 Task: Create a rule from the Routing list, Task moved to a section -> Set Priority in the project AgileBridge , set the section as Done clear the priority
Action: Mouse moved to (104, 299)
Screenshot: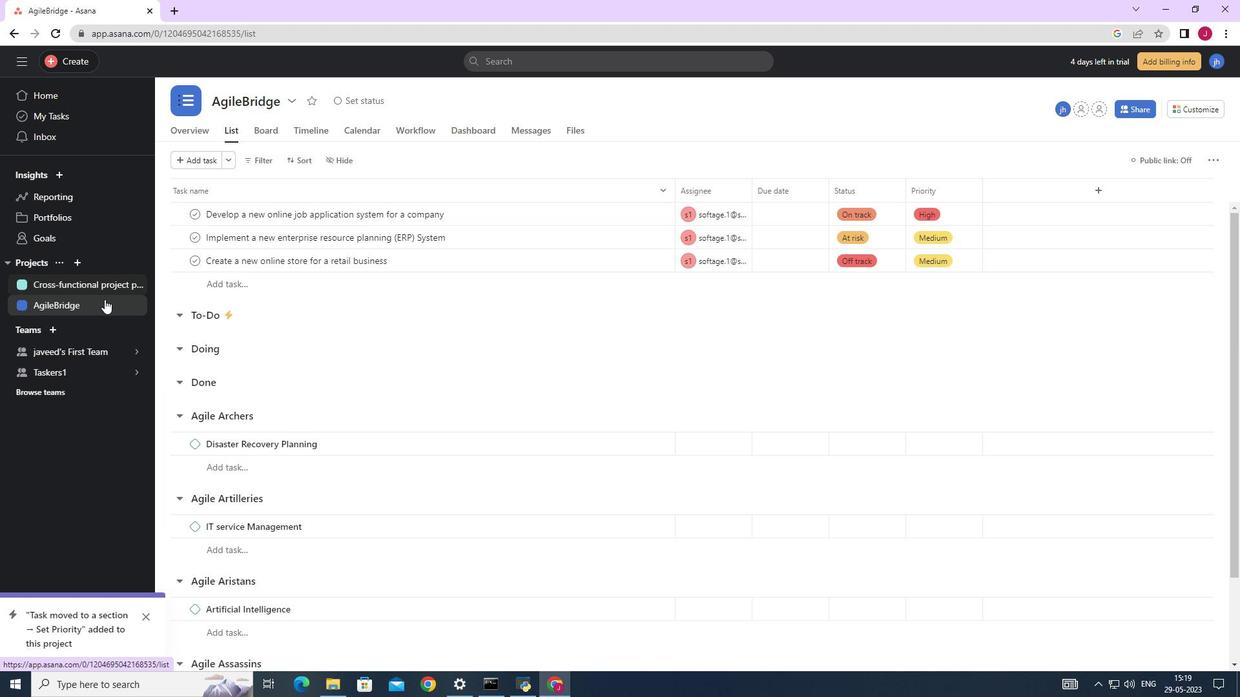 
Action: Mouse pressed left at (104, 299)
Screenshot: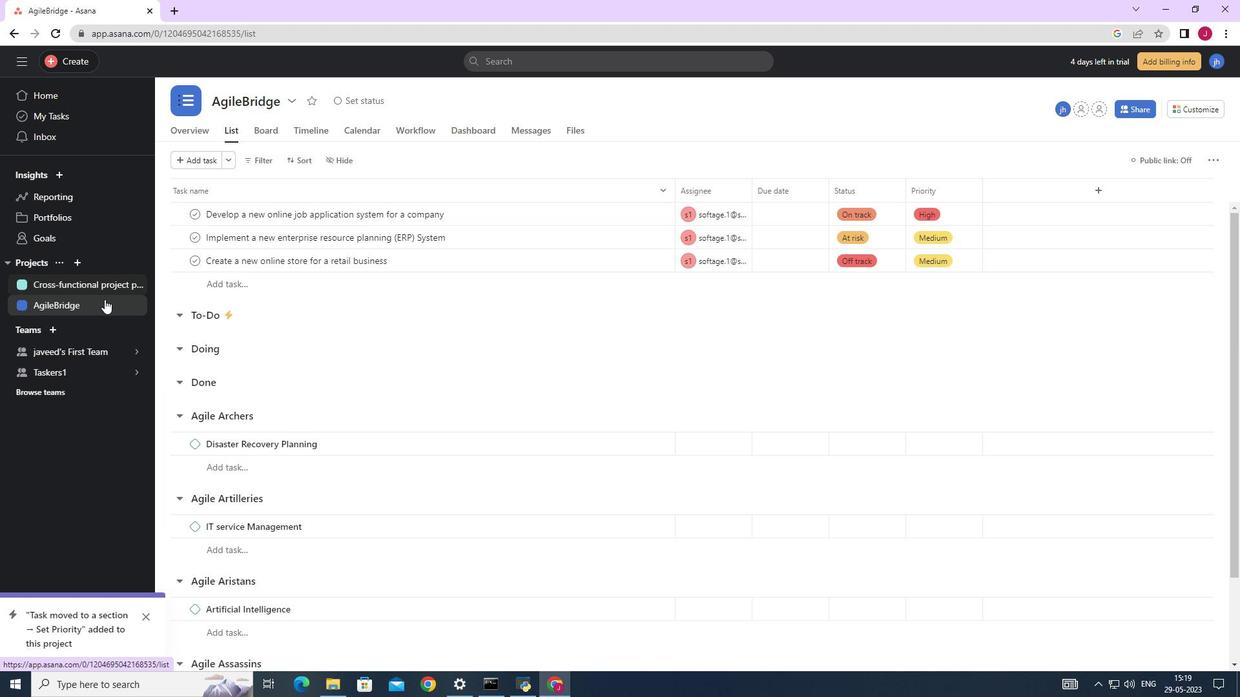 
Action: Mouse moved to (1189, 110)
Screenshot: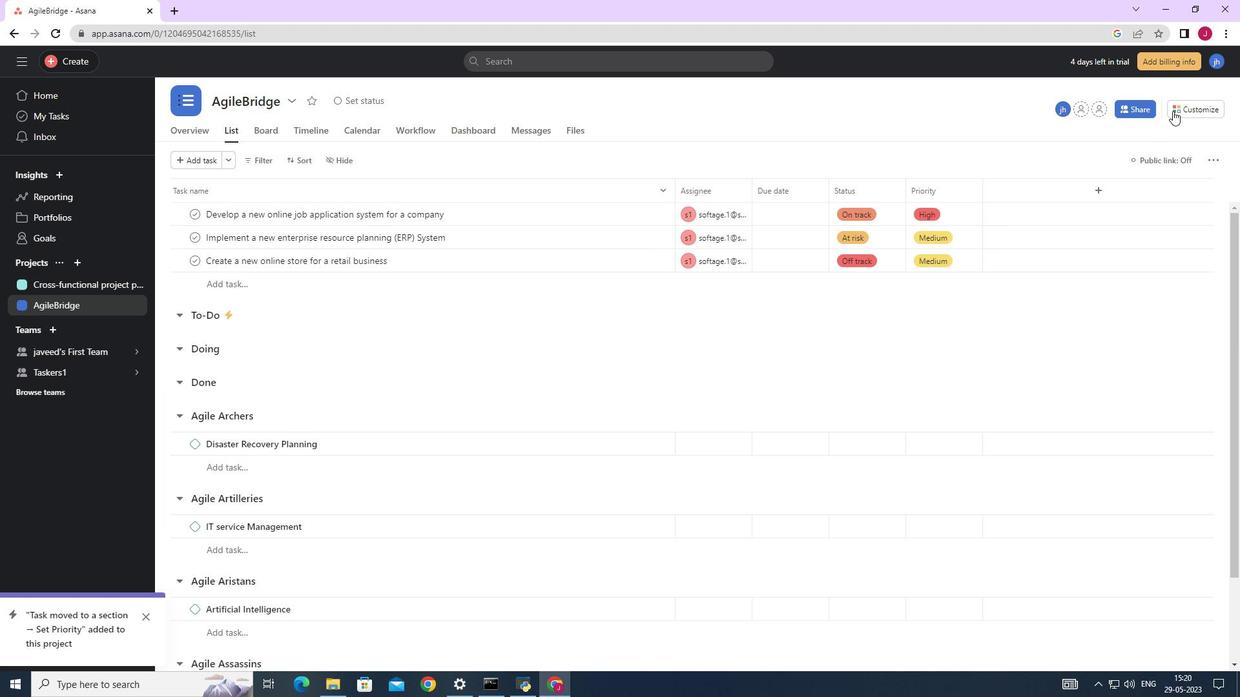 
Action: Mouse pressed left at (1189, 110)
Screenshot: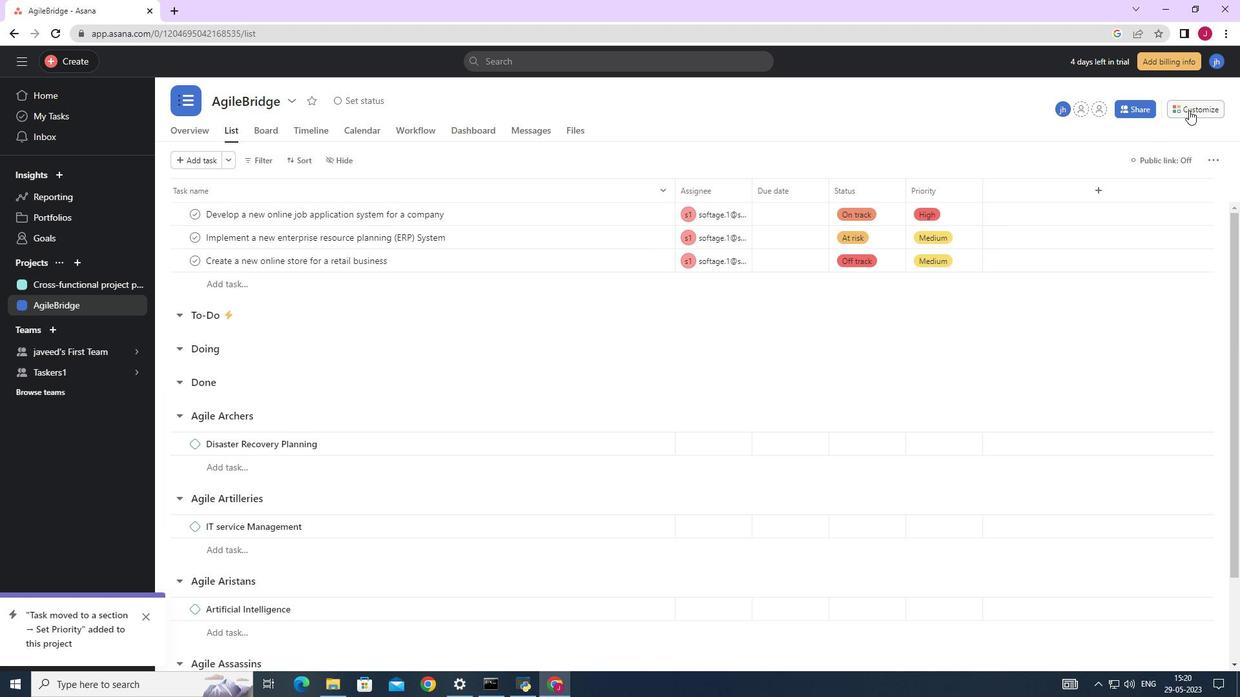 
Action: Mouse moved to (964, 290)
Screenshot: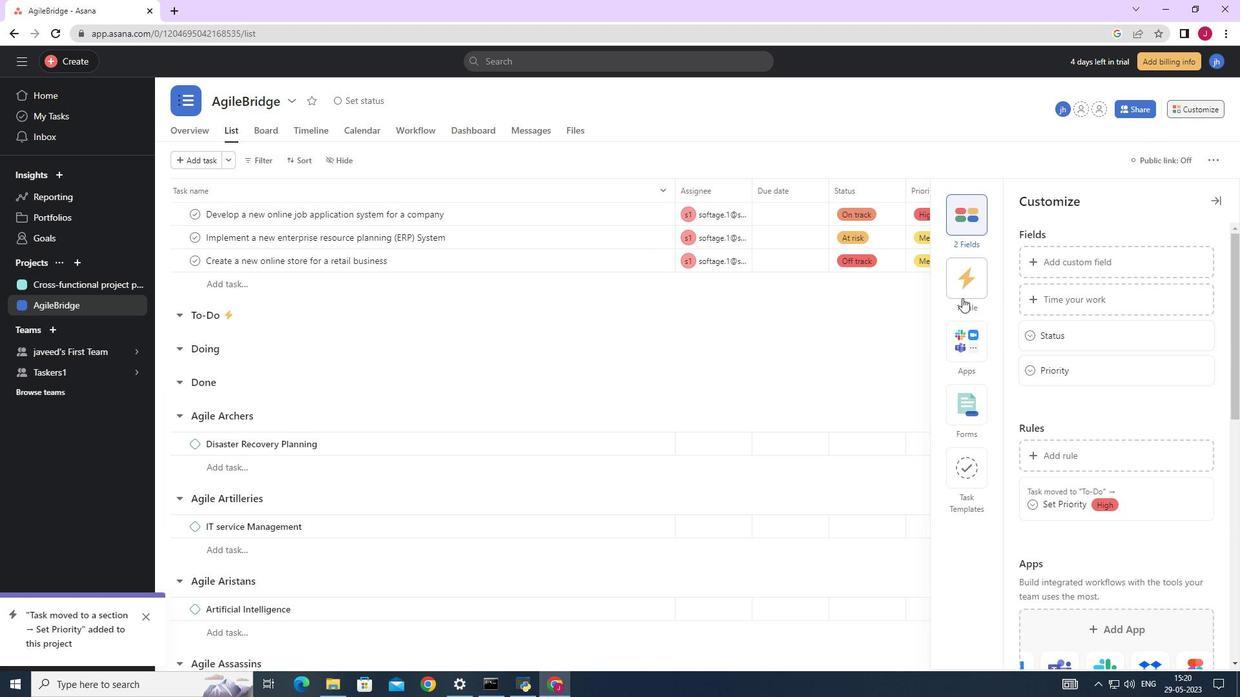
Action: Mouse pressed left at (964, 290)
Screenshot: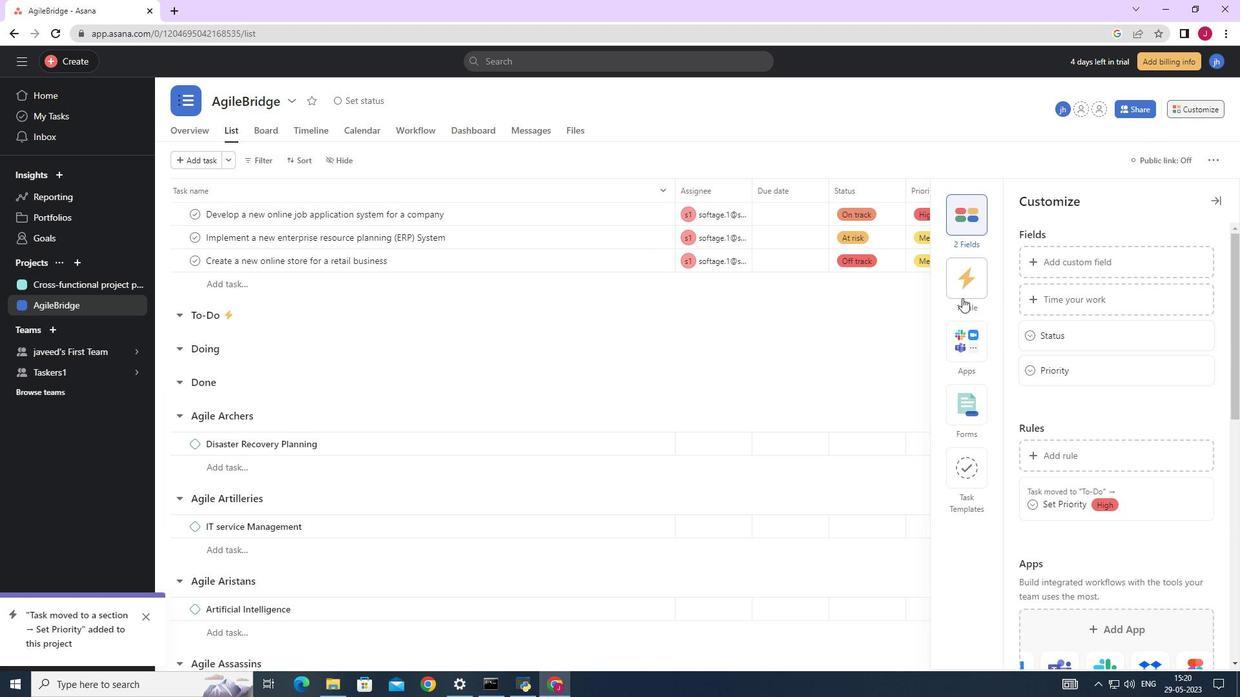 
Action: Mouse moved to (1081, 262)
Screenshot: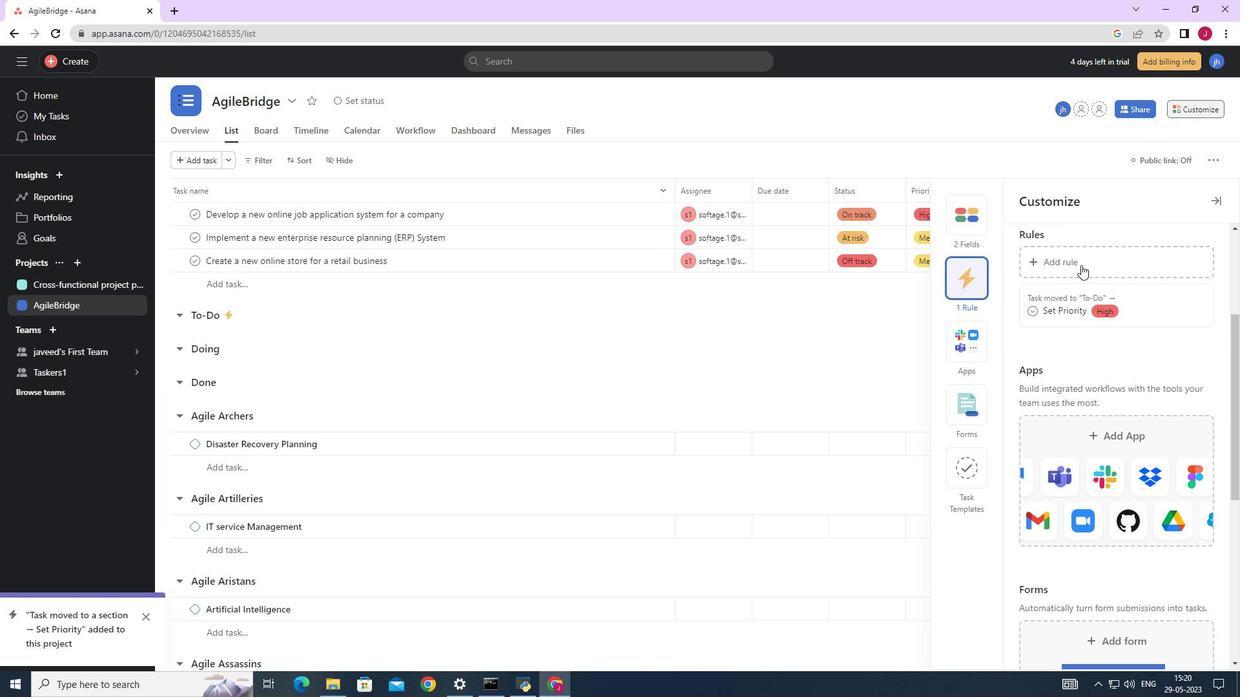 
Action: Mouse pressed left at (1081, 262)
Screenshot: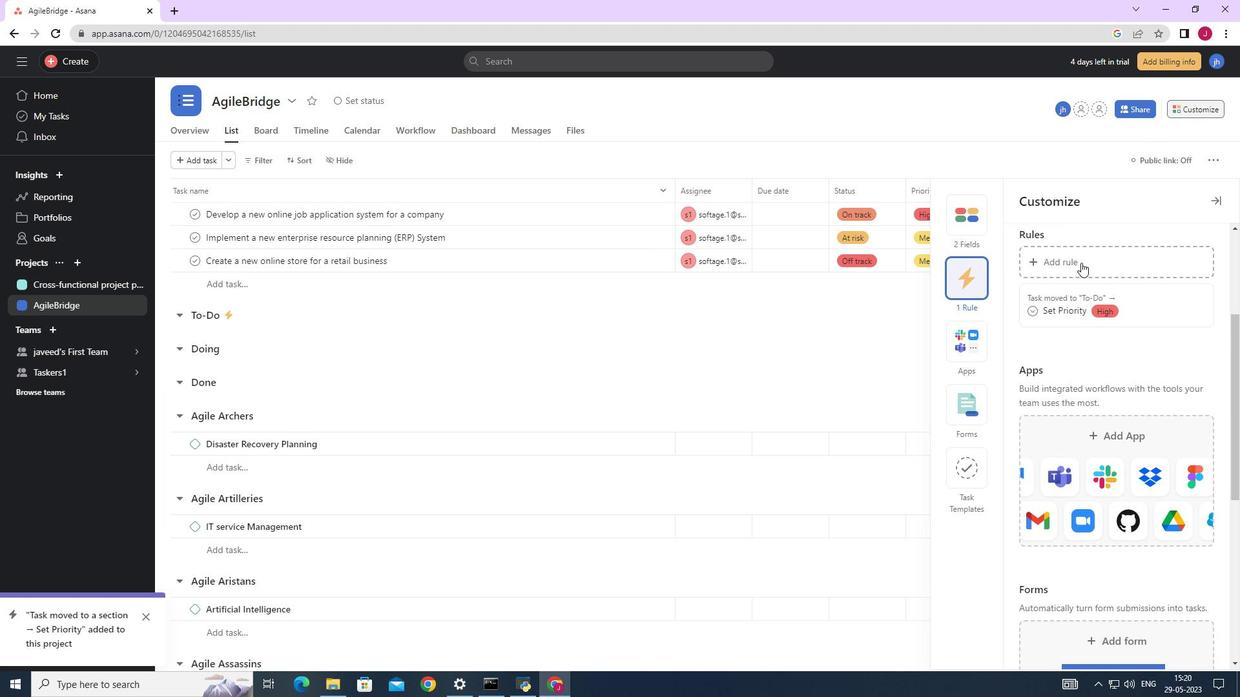 
Action: Mouse moved to (575, 266)
Screenshot: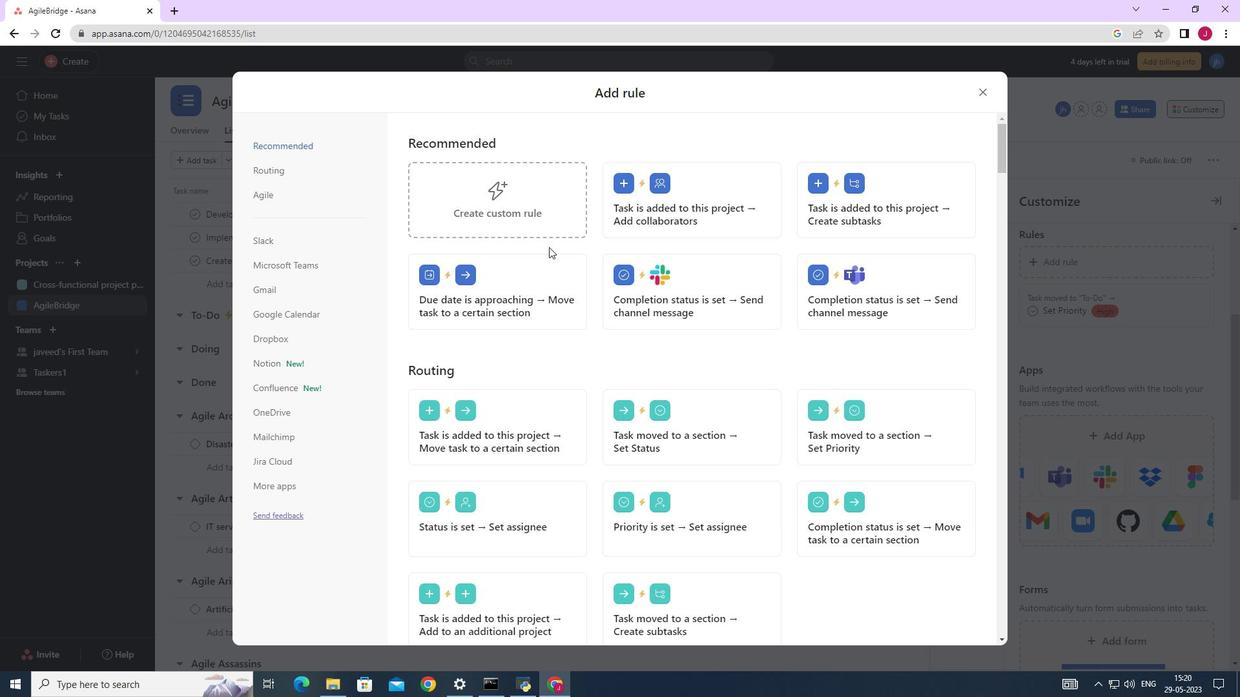
Action: Mouse scrolled (575, 265) with delta (0, 0)
Screenshot: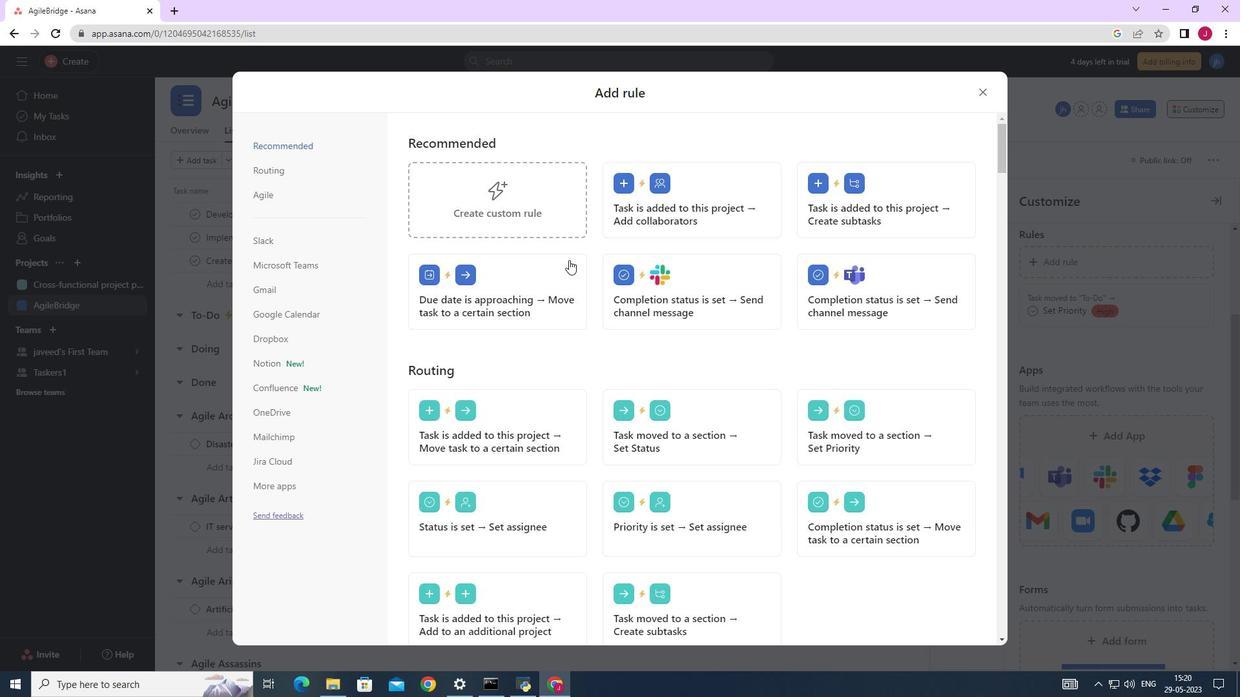 
Action: Mouse moved to (575, 266)
Screenshot: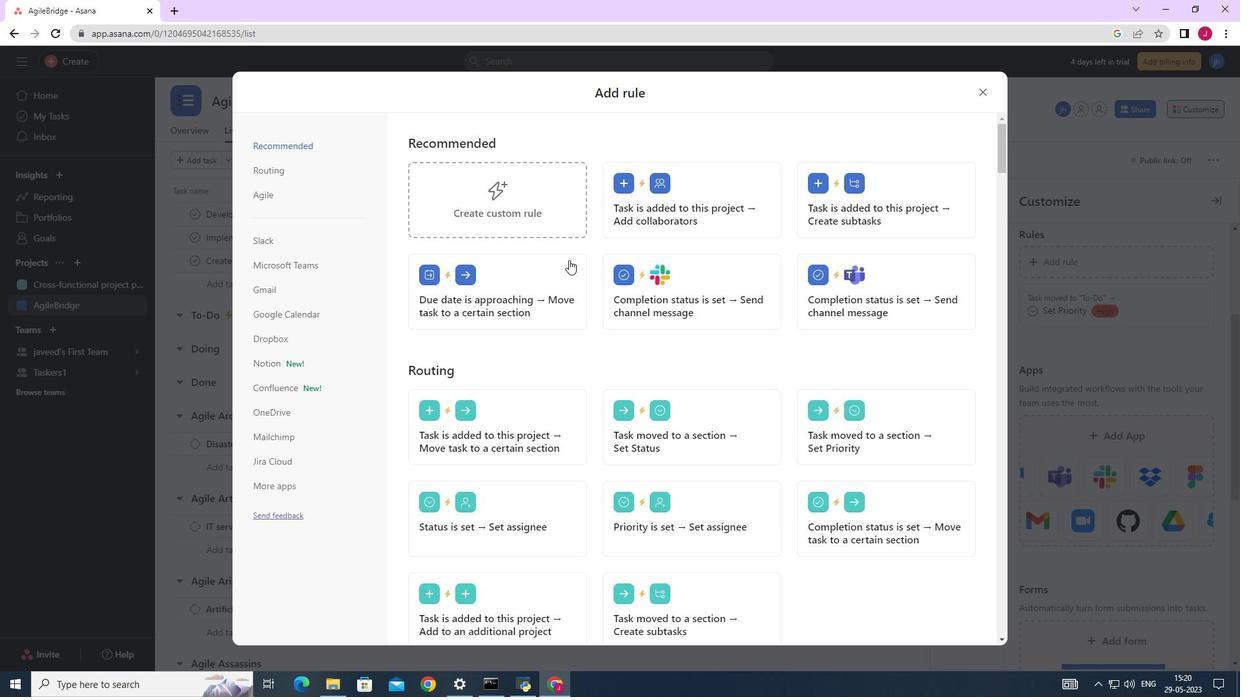 
Action: Mouse scrolled (575, 266) with delta (0, 0)
Screenshot: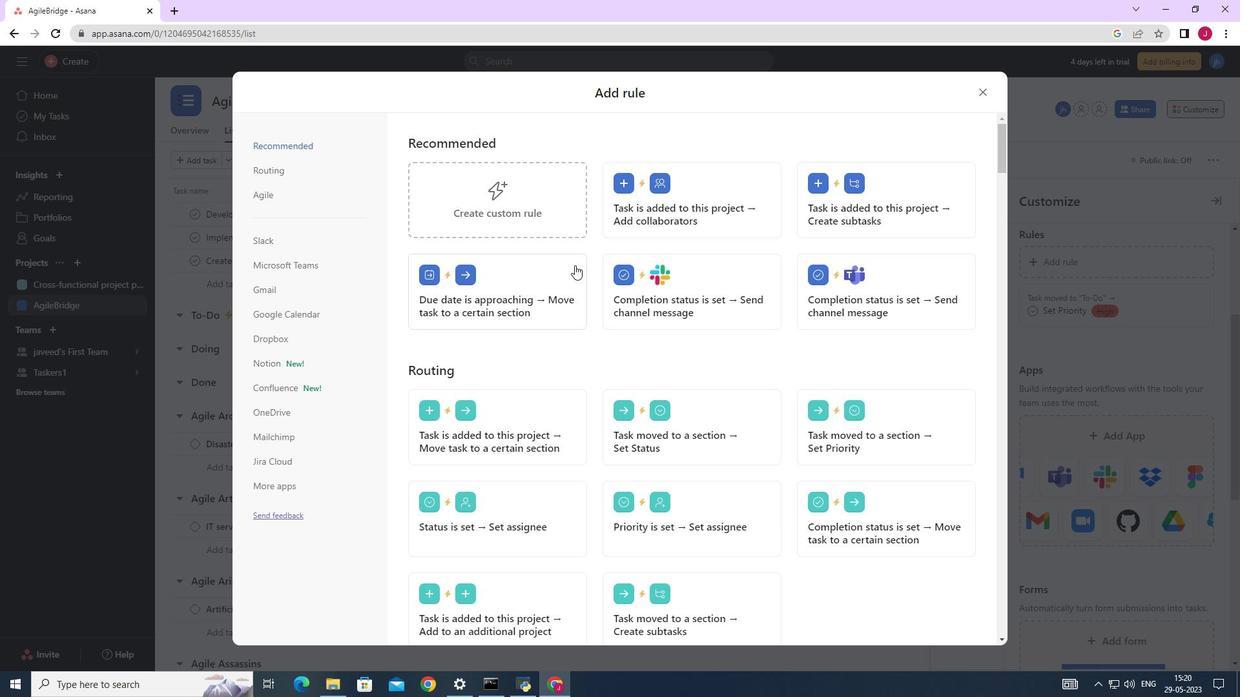 
Action: Mouse moved to (575, 267)
Screenshot: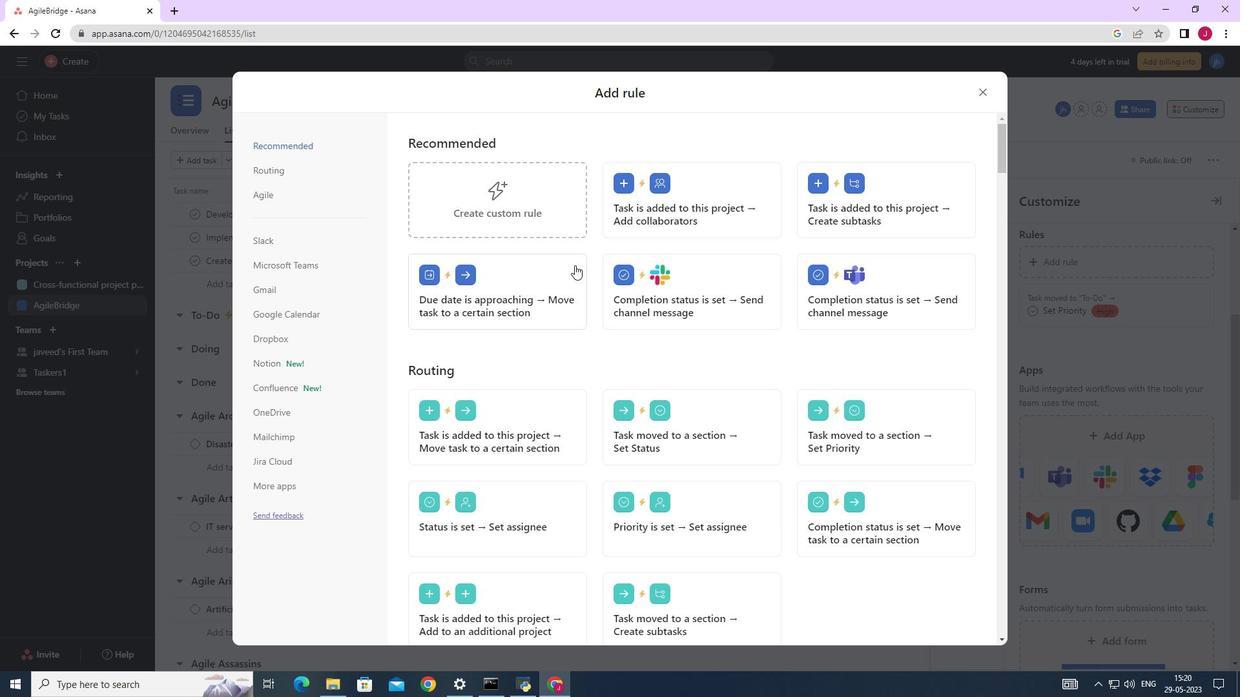 
Action: Mouse scrolled (575, 266) with delta (0, 0)
Screenshot: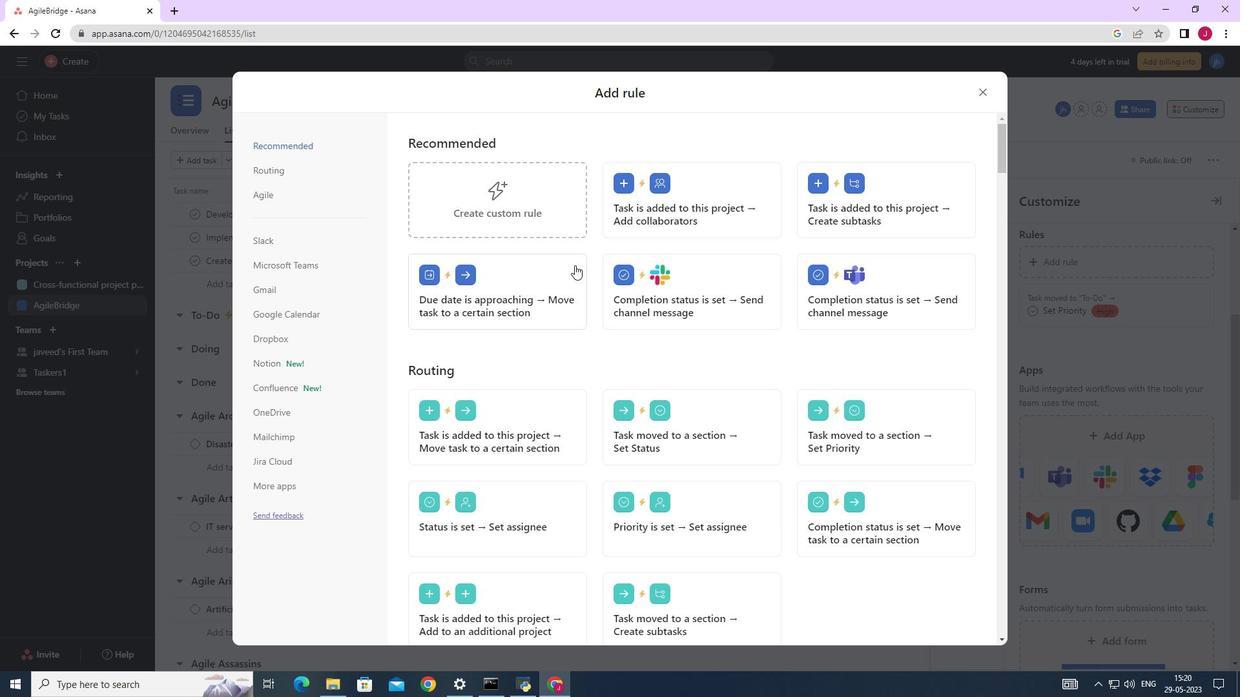 
Action: Mouse moved to (574, 268)
Screenshot: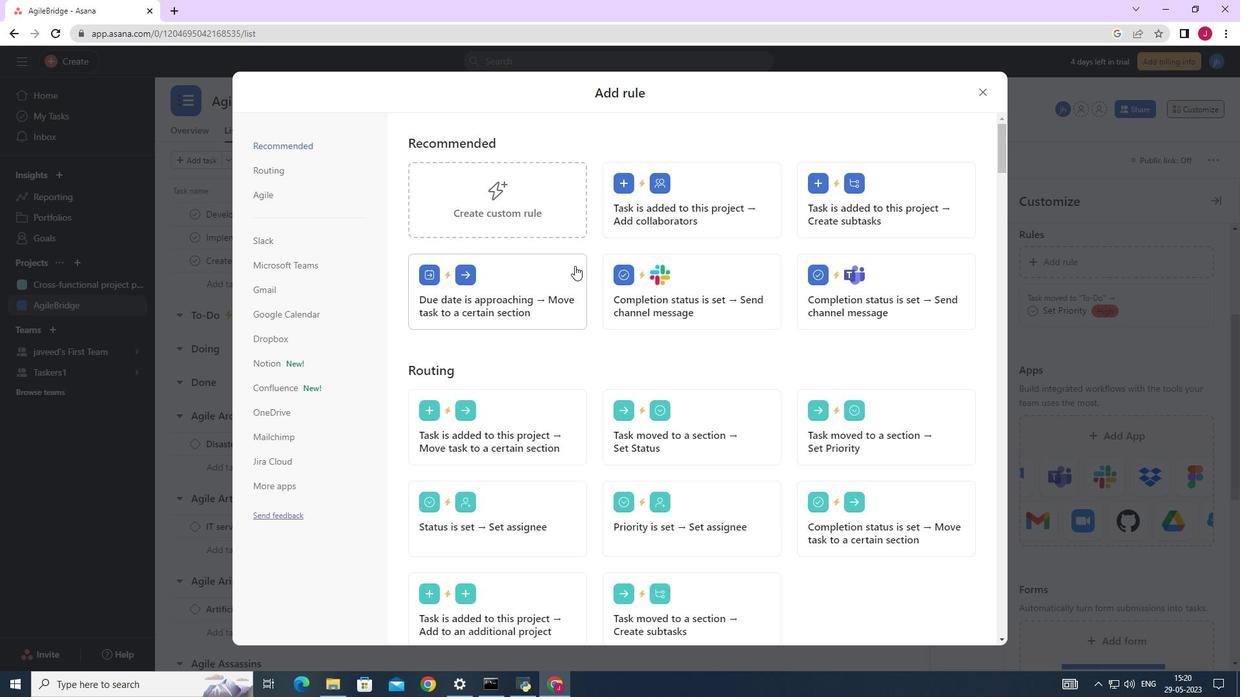 
Action: Mouse scrolled (574, 268) with delta (0, 0)
Screenshot: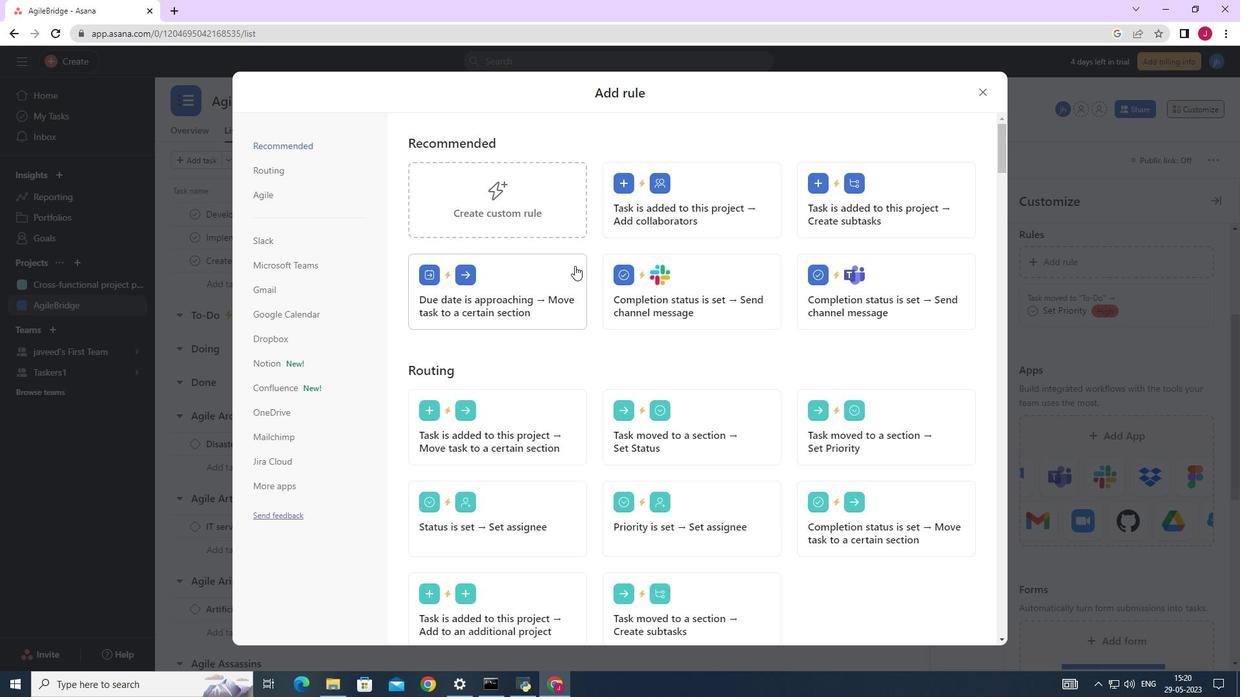 
Action: Mouse moved to (272, 161)
Screenshot: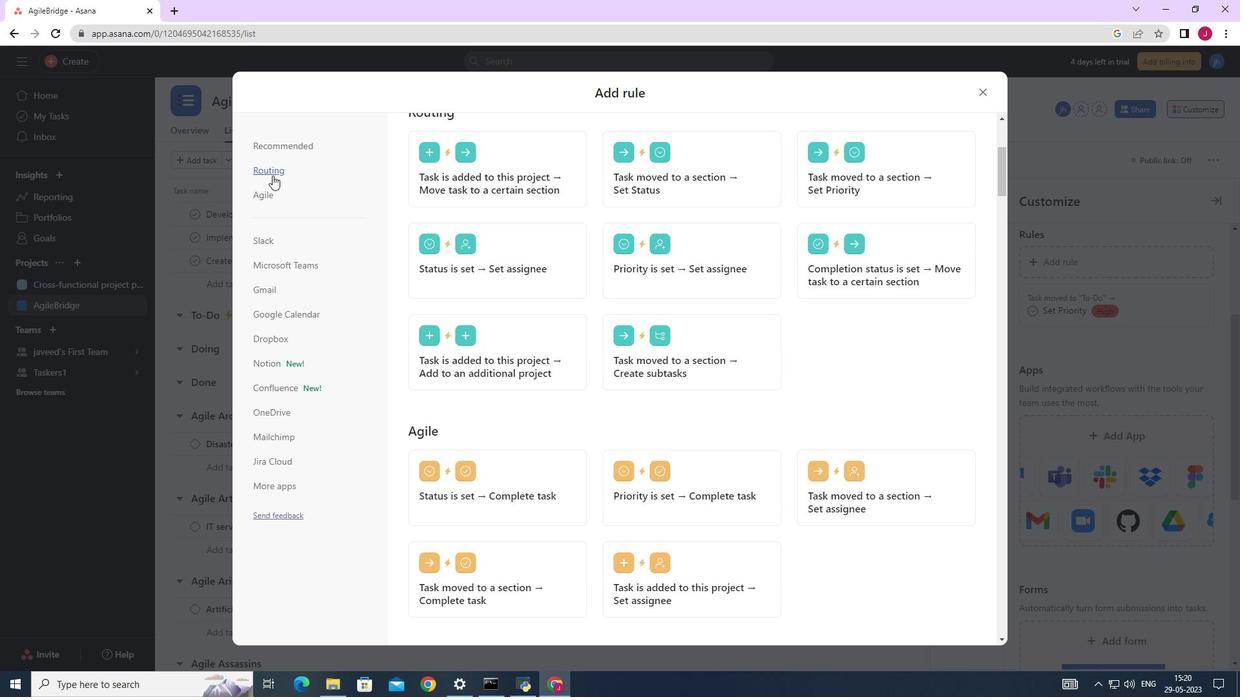 
Action: Mouse pressed left at (272, 161)
Screenshot: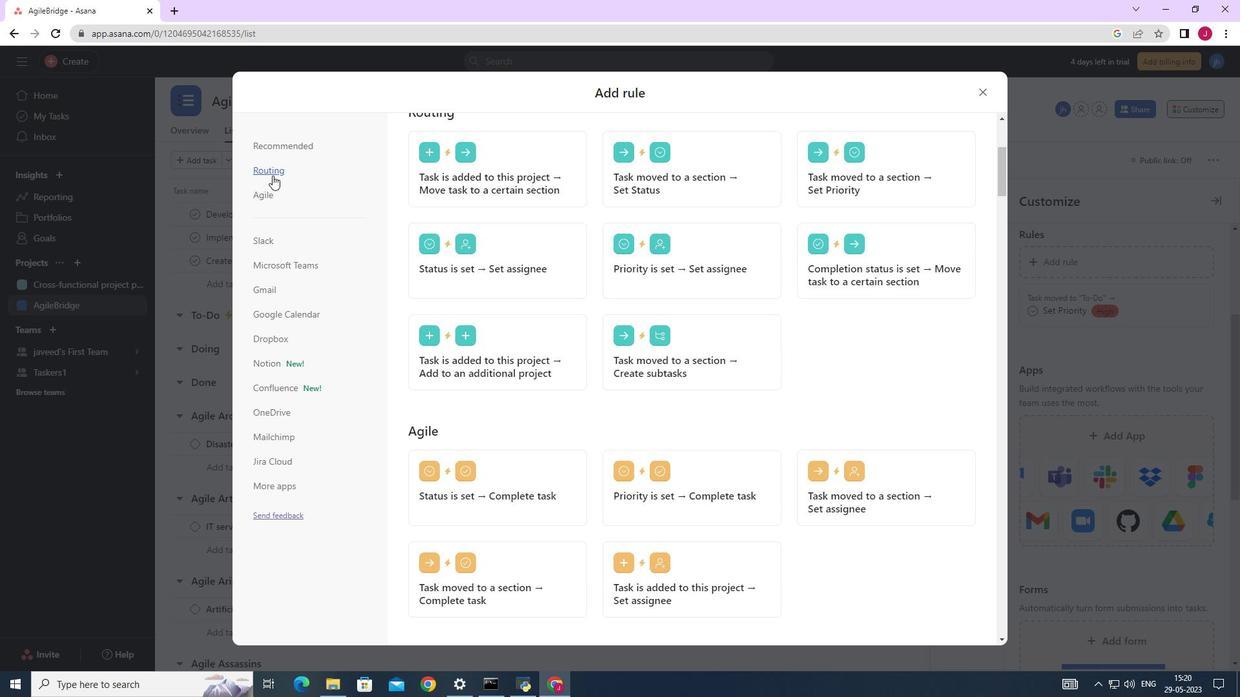 
Action: Mouse moved to (883, 202)
Screenshot: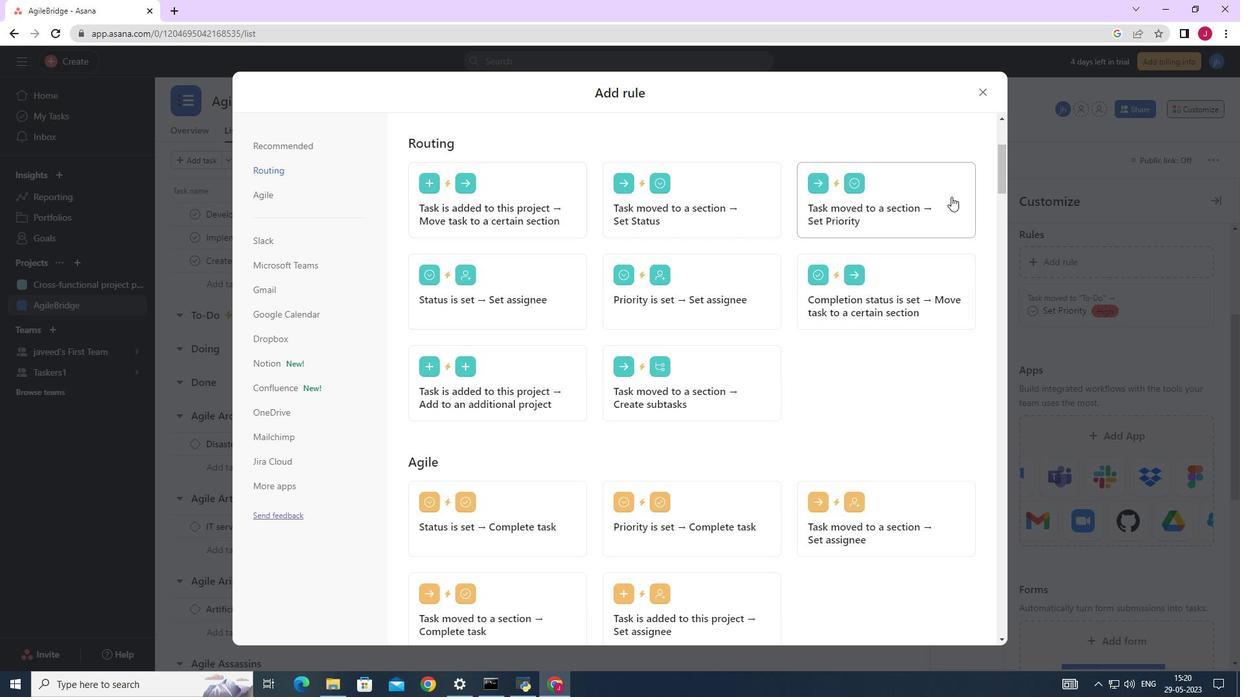 
Action: Mouse pressed left at (883, 202)
Screenshot: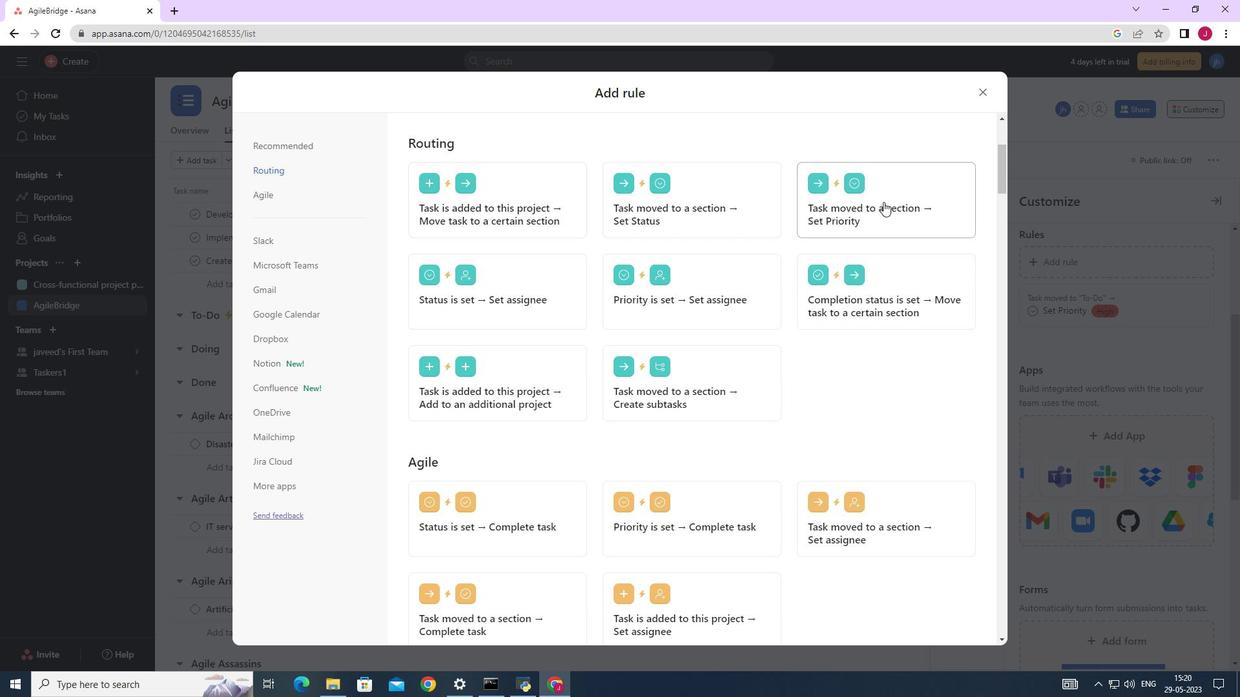 
Action: Mouse moved to (815, 224)
Screenshot: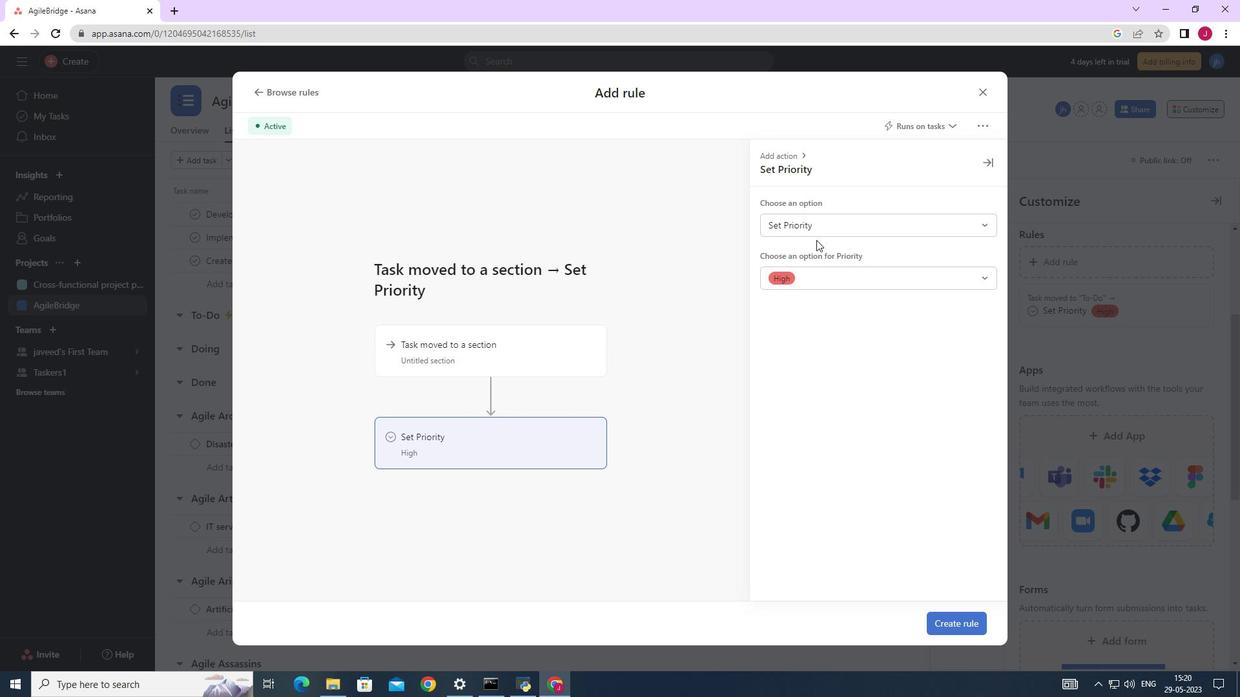 
Action: Mouse pressed left at (815, 224)
Screenshot: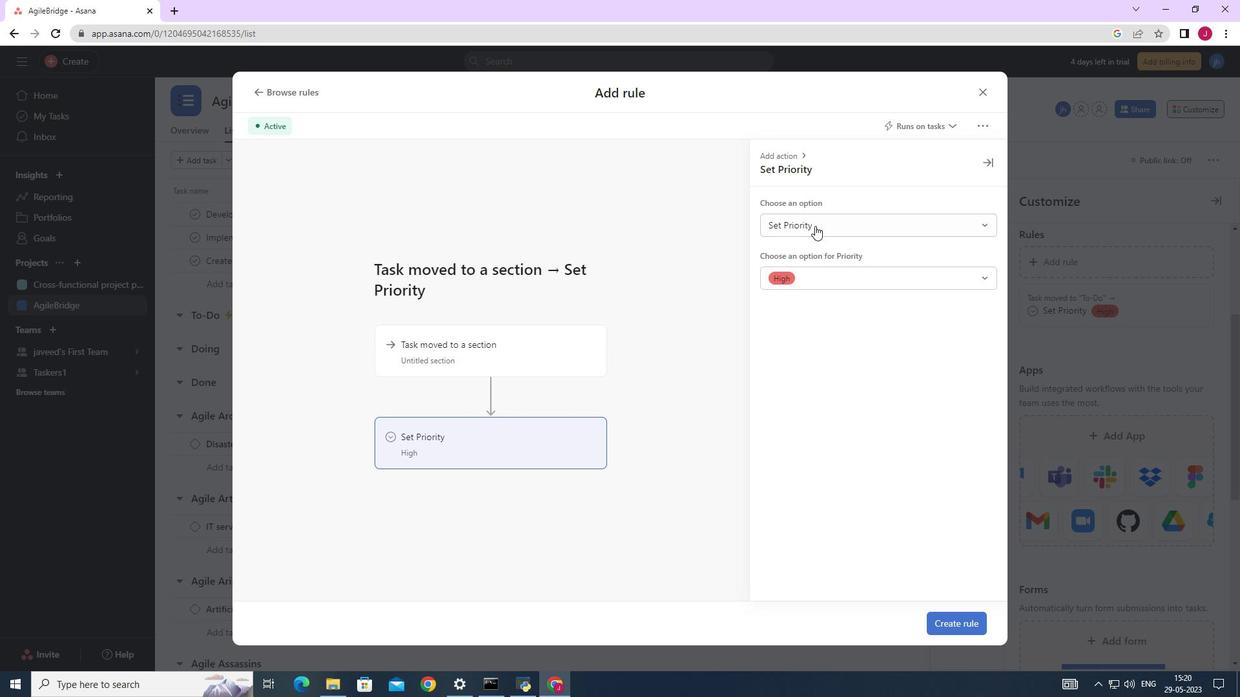 
Action: Mouse moved to (492, 341)
Screenshot: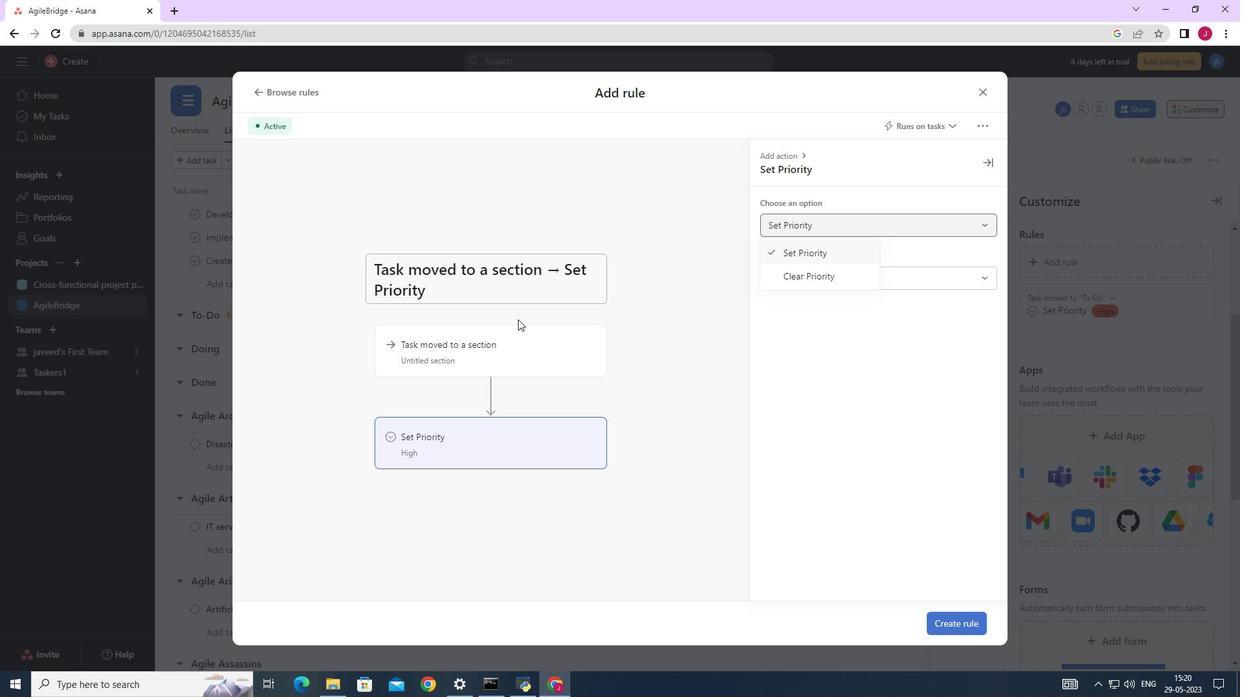 
Action: Mouse pressed left at (492, 341)
Screenshot: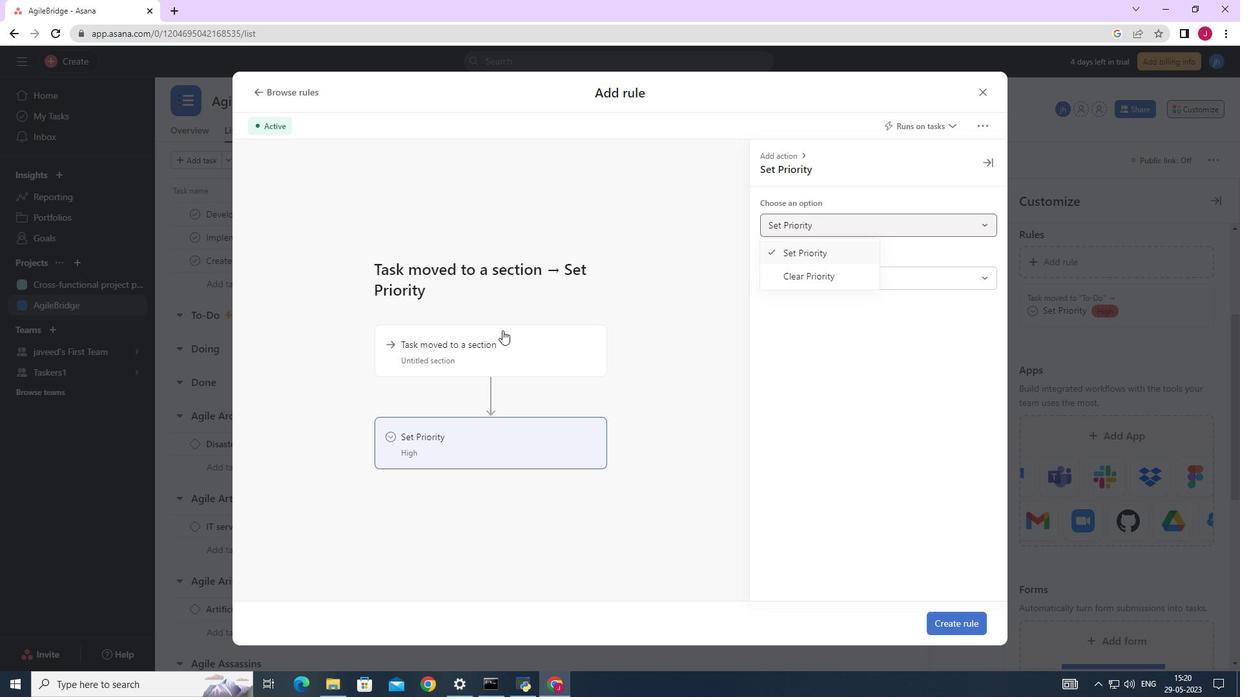
Action: Mouse moved to (799, 226)
Screenshot: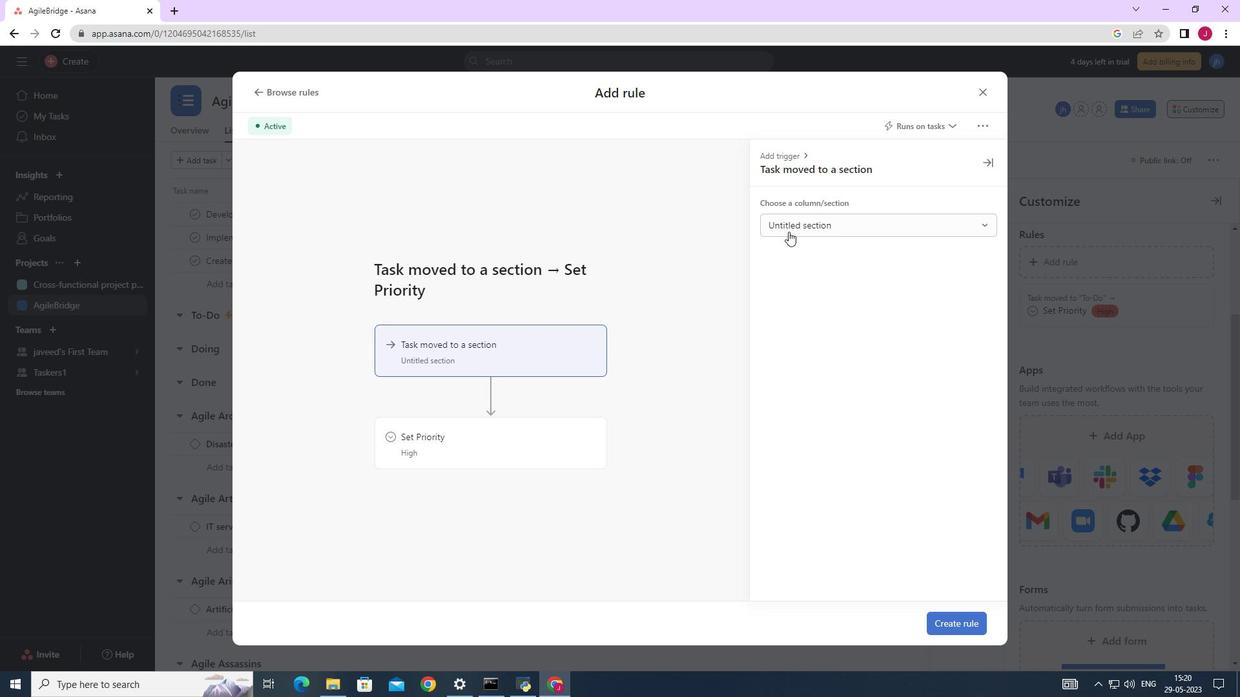 
Action: Mouse pressed left at (799, 226)
Screenshot: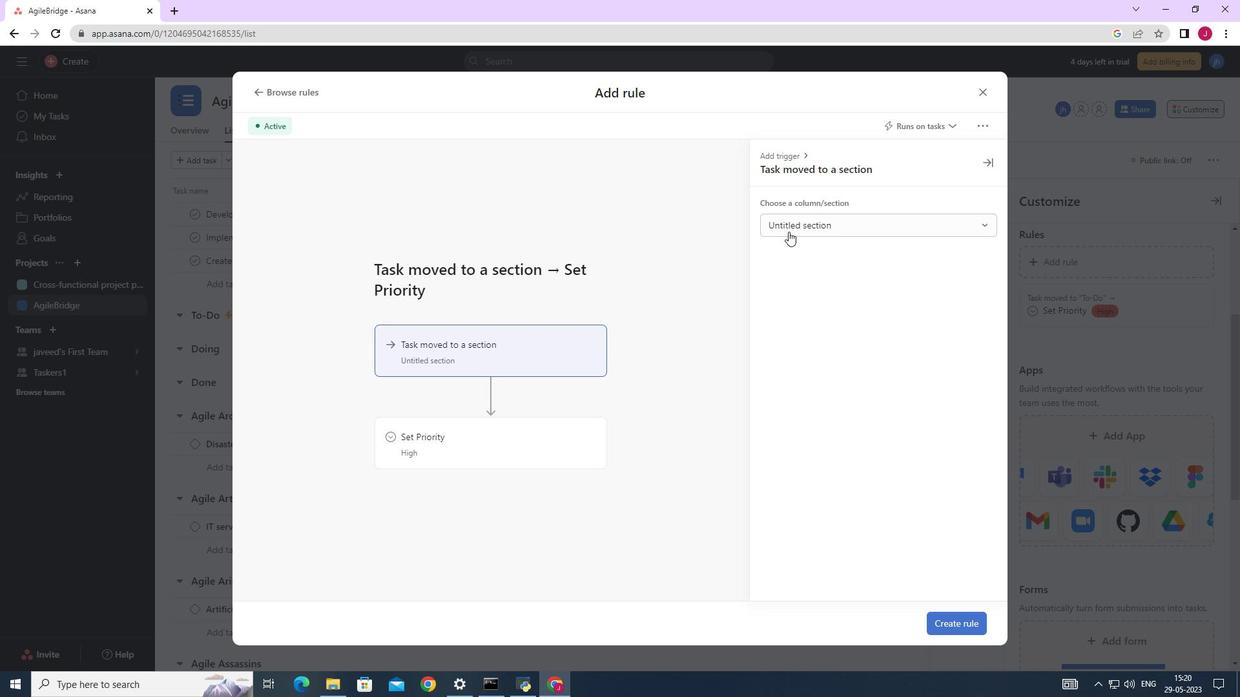 
Action: Mouse moved to (787, 322)
Screenshot: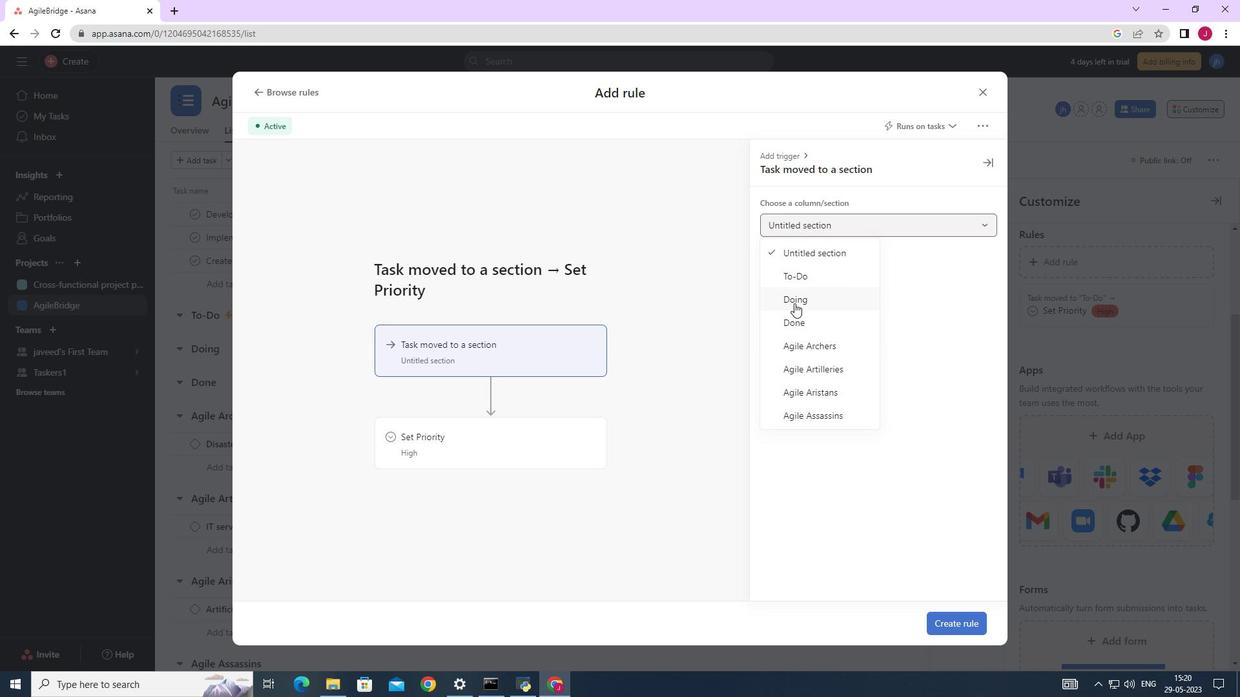 
Action: Mouse pressed left at (787, 322)
Screenshot: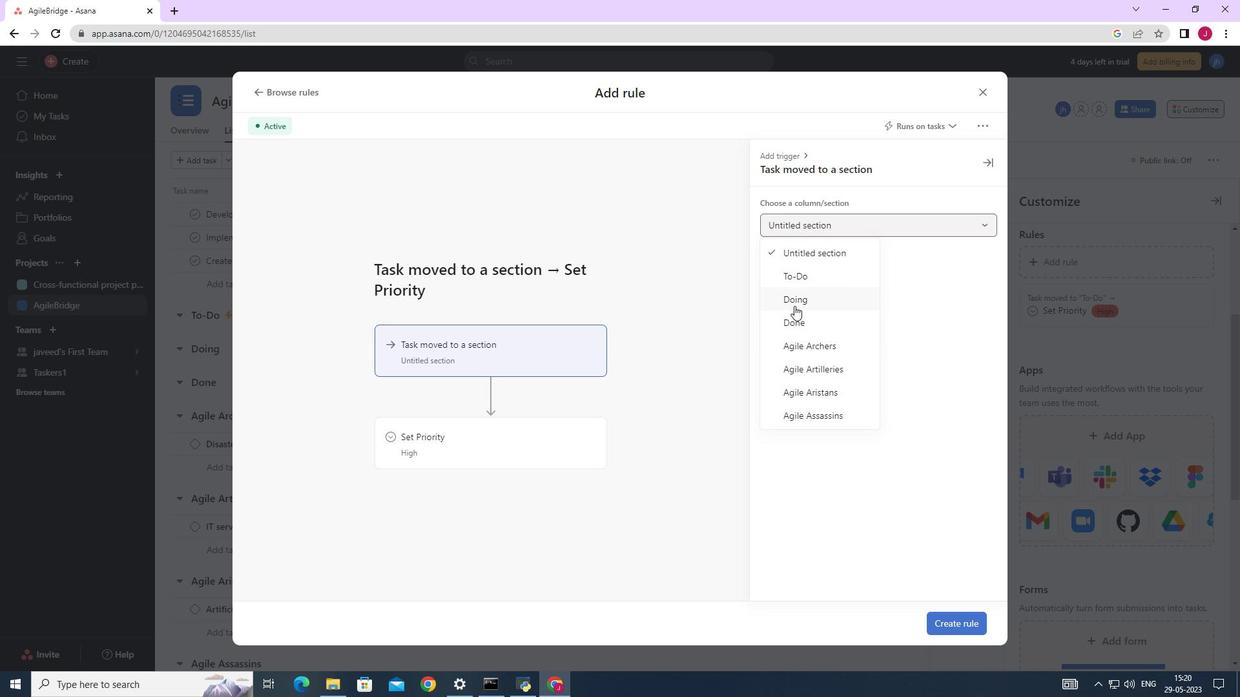 
Action: Mouse moved to (424, 451)
Screenshot: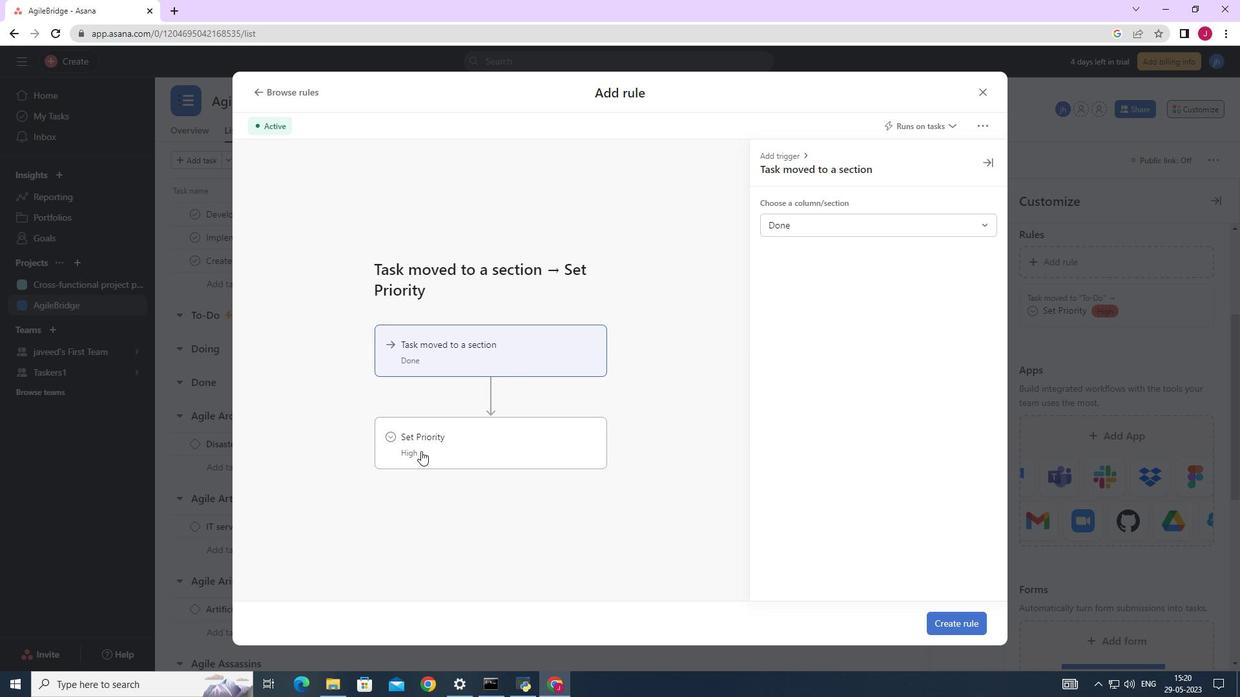
Action: Mouse pressed left at (424, 451)
Screenshot: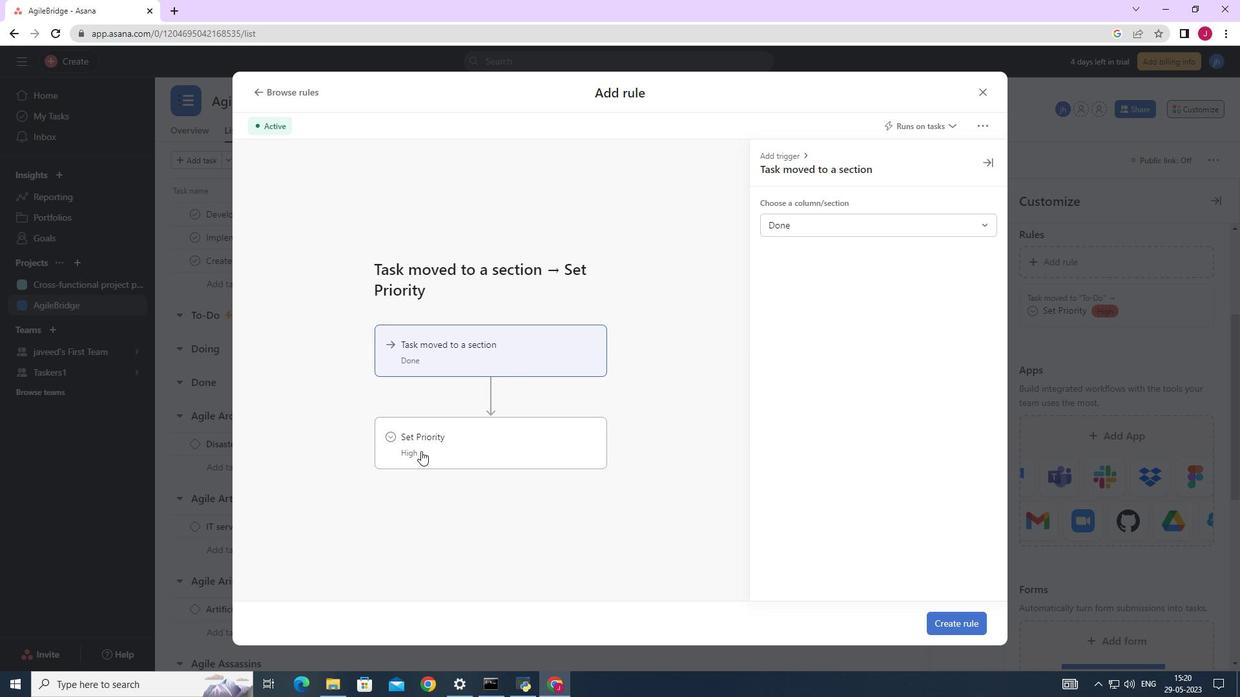 
Action: Mouse moved to (829, 277)
Screenshot: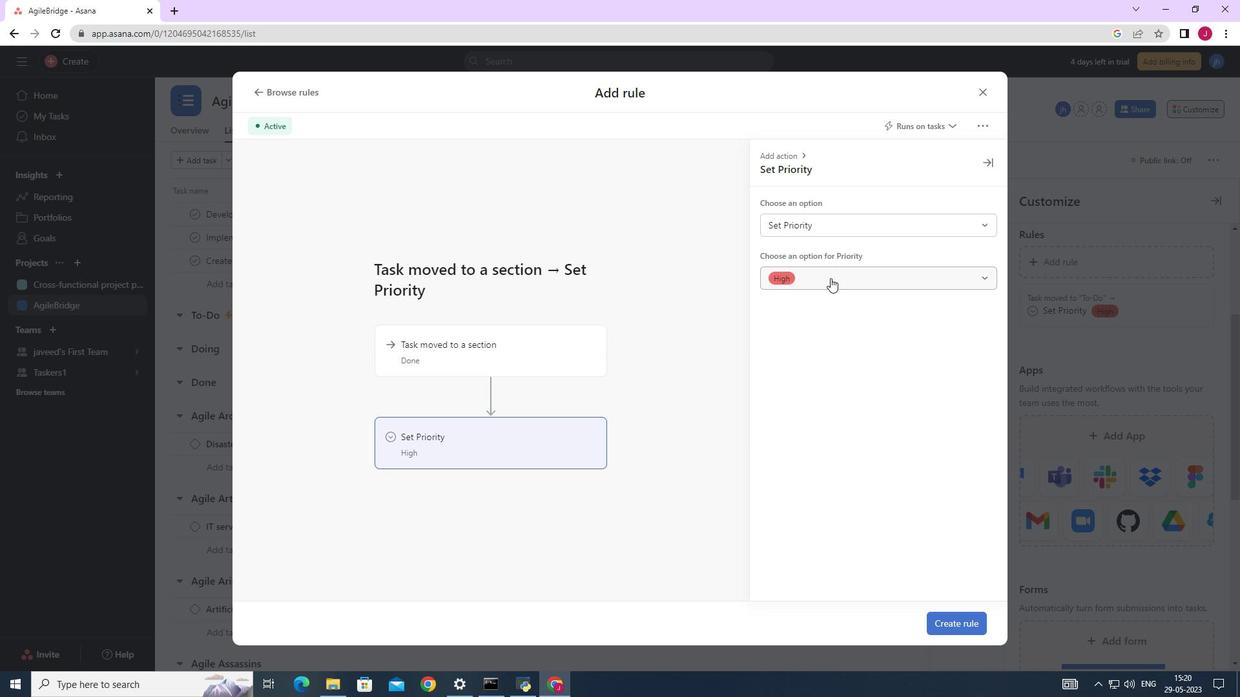 
Action: Mouse pressed left at (829, 277)
Screenshot: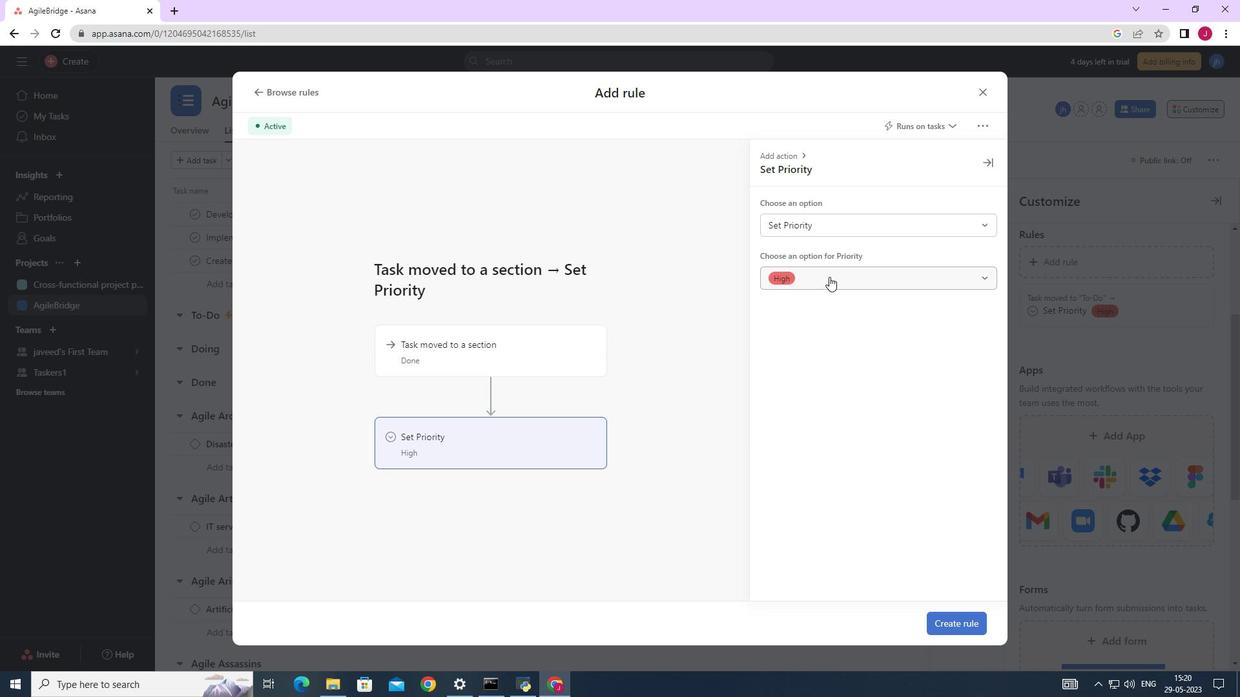 
Action: Mouse moved to (810, 220)
Screenshot: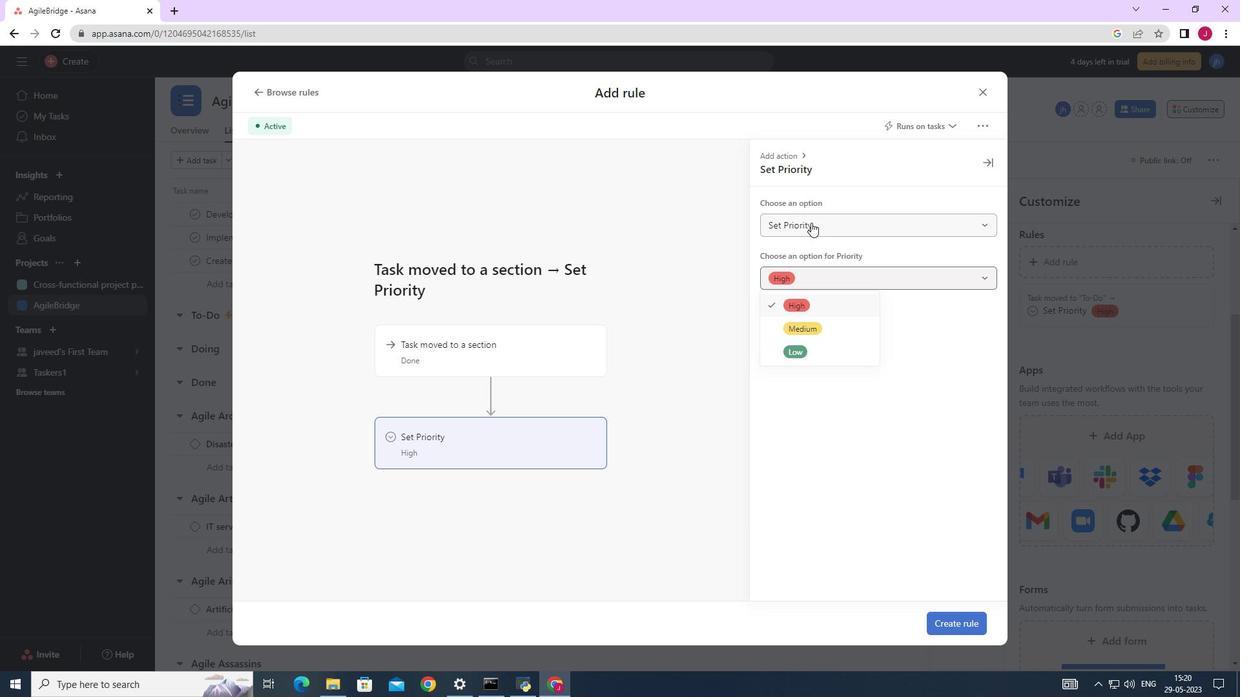 
Action: Mouse pressed left at (810, 220)
Screenshot: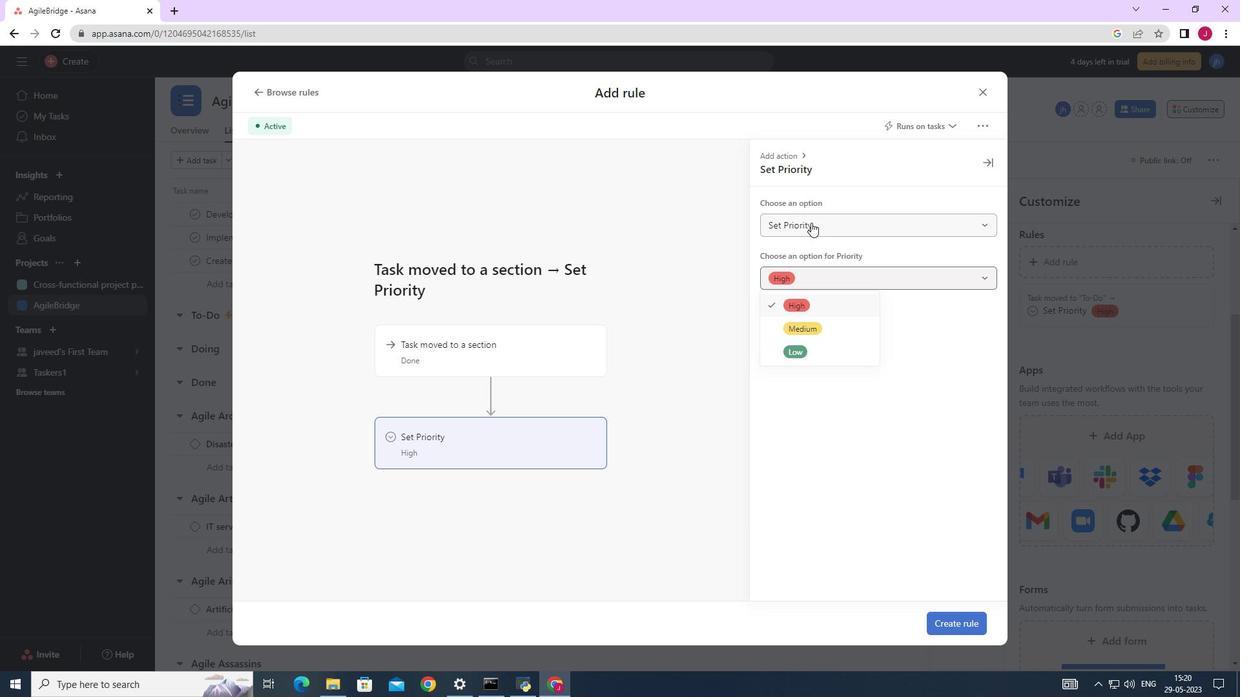 
Action: Mouse moved to (810, 275)
Screenshot: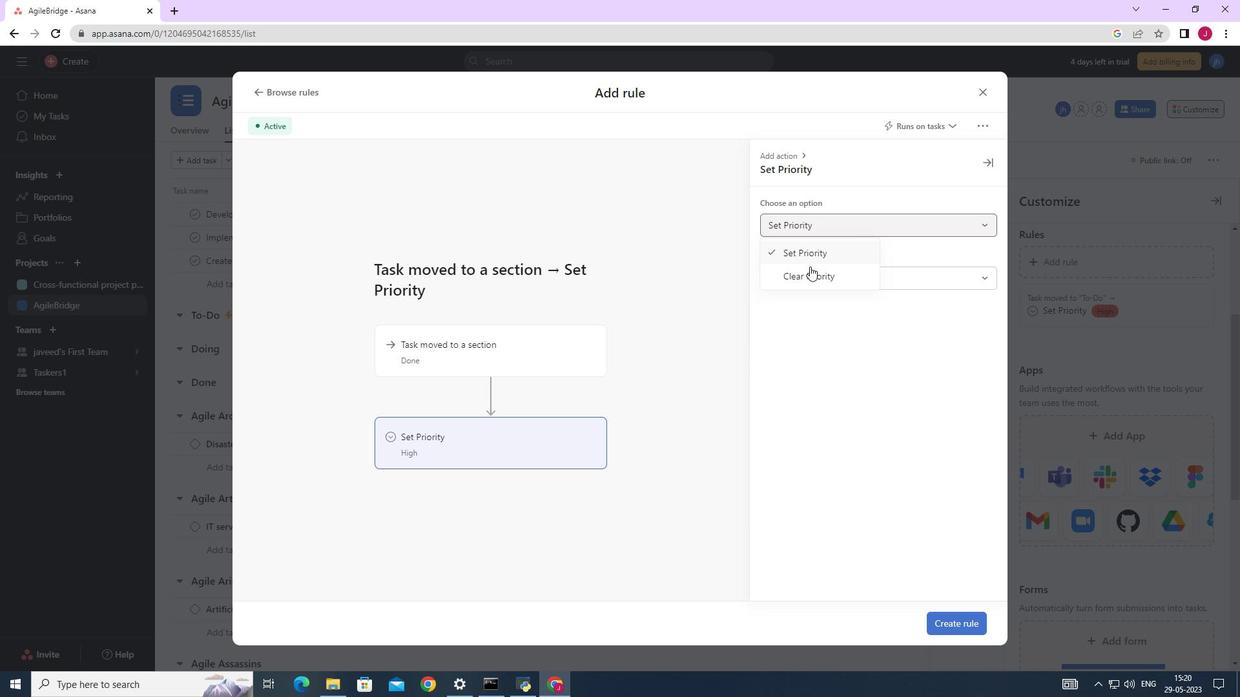 
Action: Mouse pressed left at (810, 275)
Screenshot: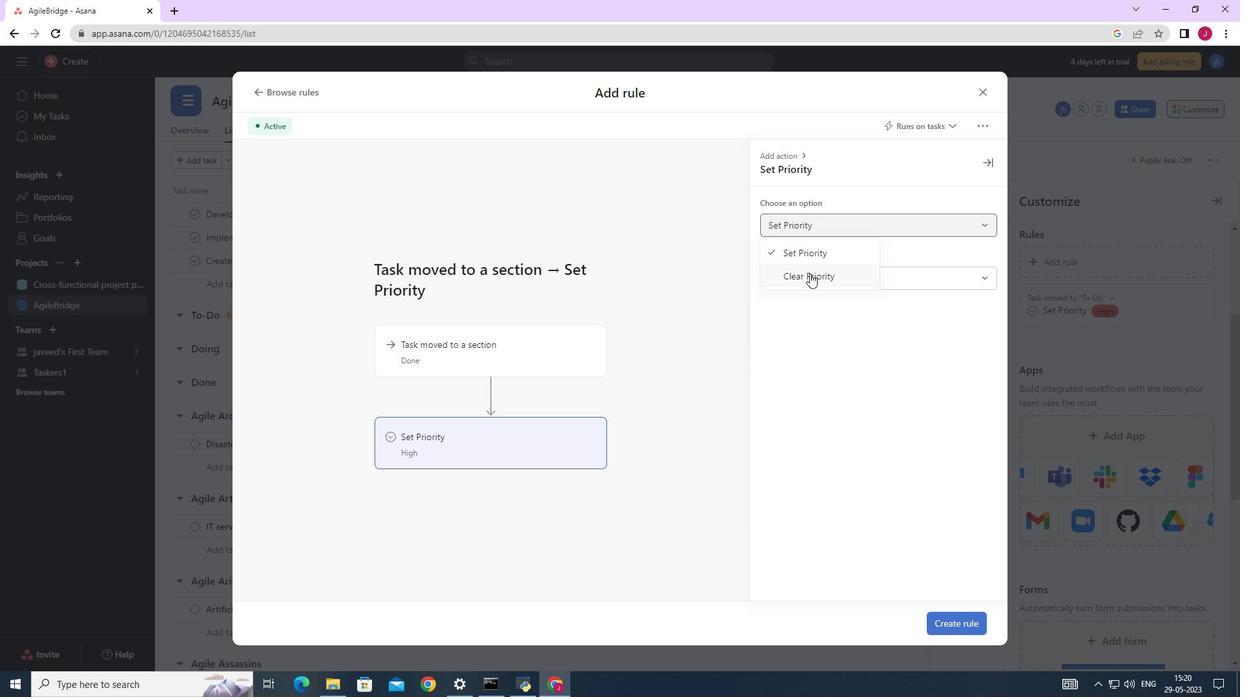 
Action: Mouse moved to (960, 619)
Screenshot: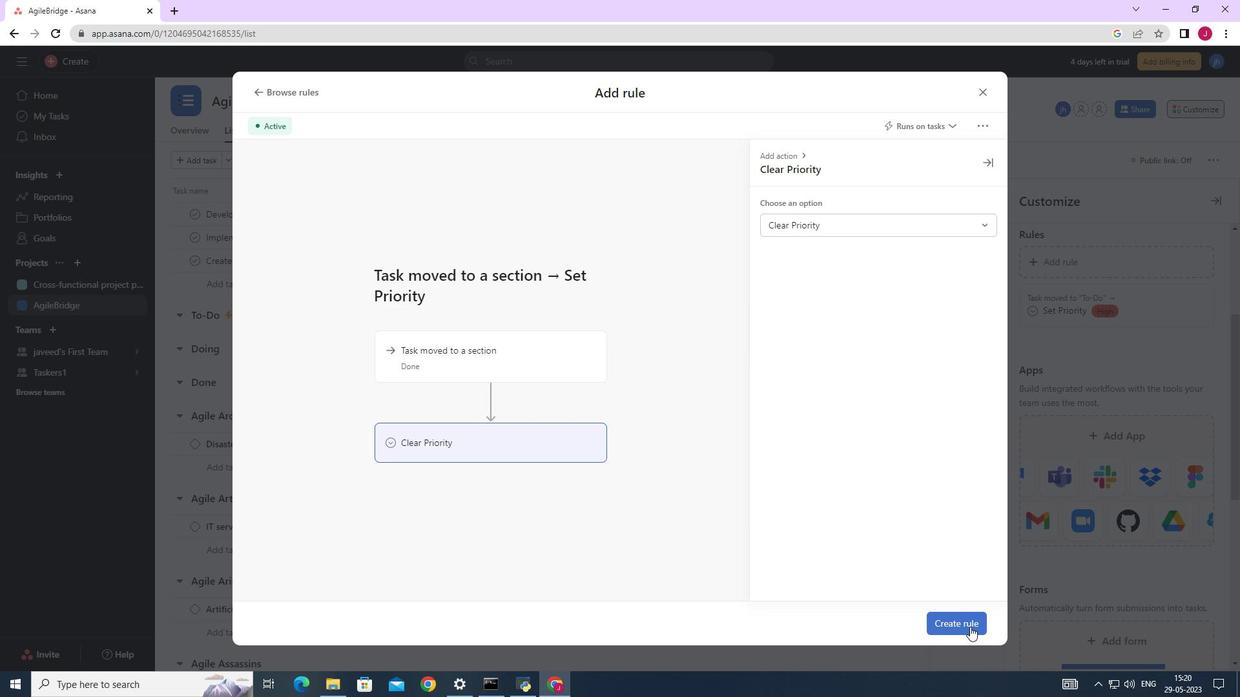 
Action: Mouse pressed left at (960, 619)
Screenshot: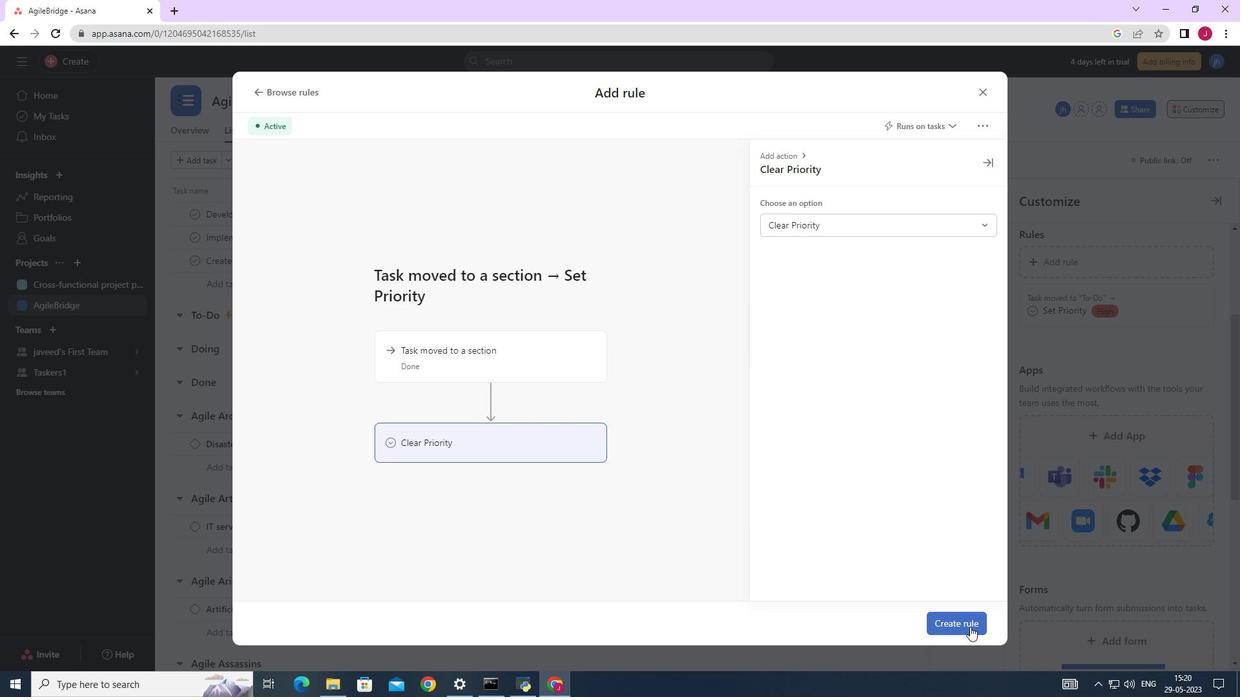 
Action: Mouse moved to (881, 550)
Screenshot: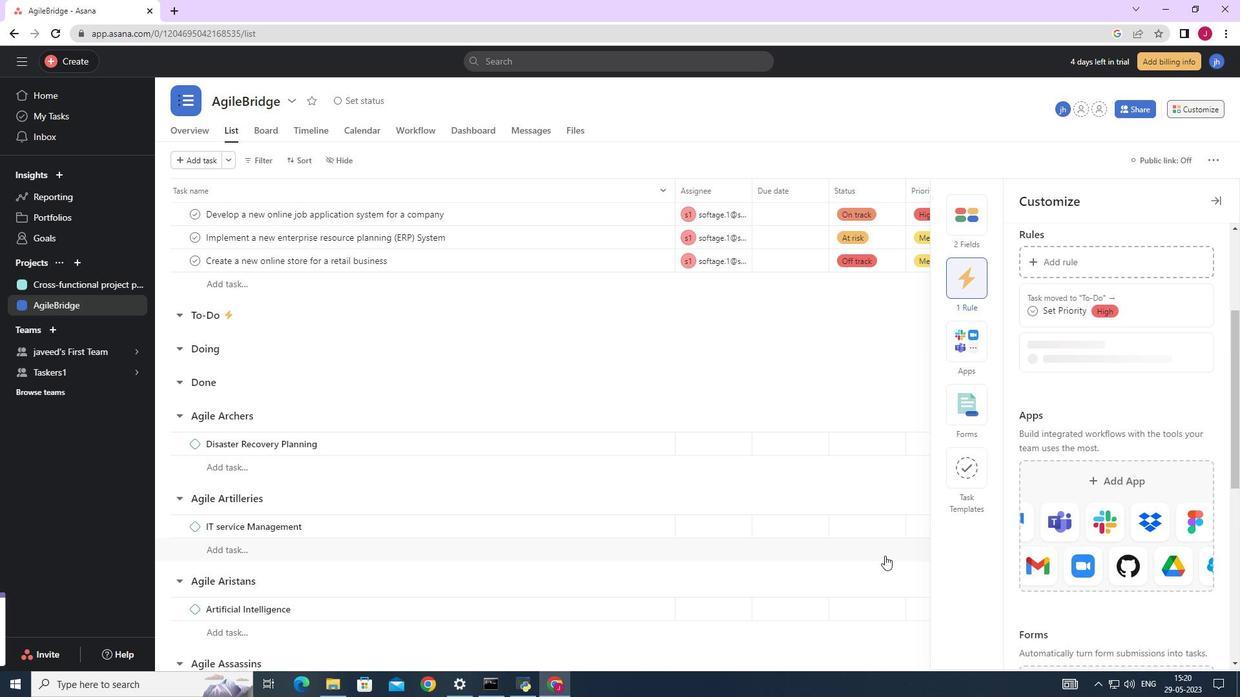 
